 Task: Make in the project AgileDream an epic 'Identity and Access Management (IAM) Process Improvement'. Create in the project AgileDream an epic 'Vulnerability Management Process Improvement'. Add in the project AgileDream an epic 'Penetration Testing Process Improvement'
Action: Mouse moved to (177, 46)
Screenshot: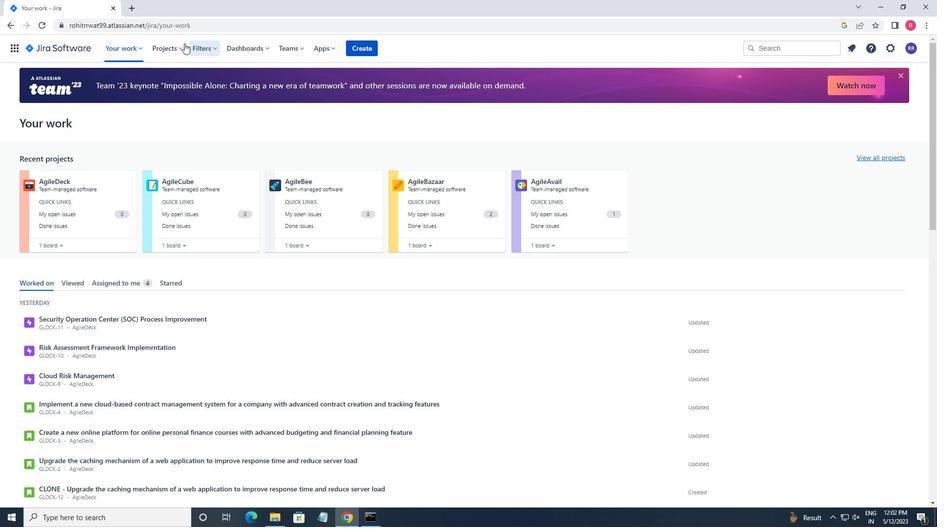 
Action: Mouse pressed left at (177, 46)
Screenshot: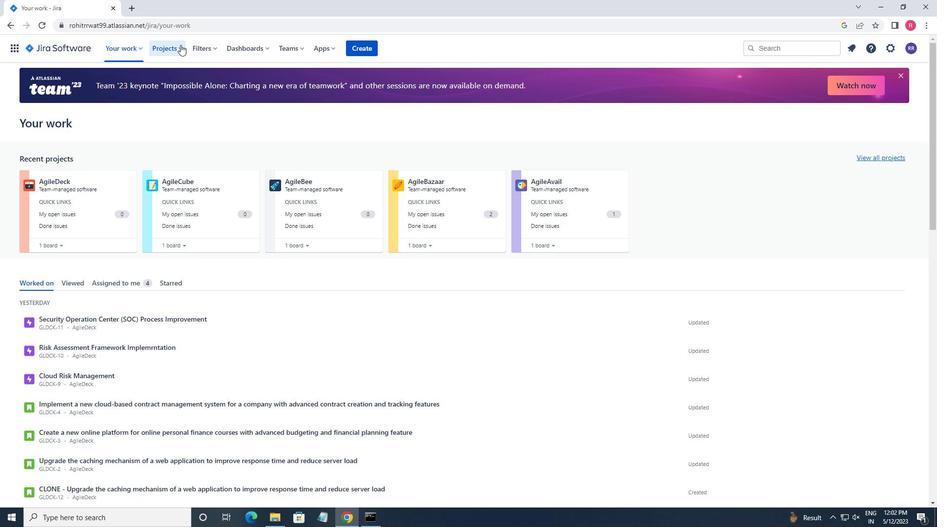 
Action: Mouse moved to (186, 100)
Screenshot: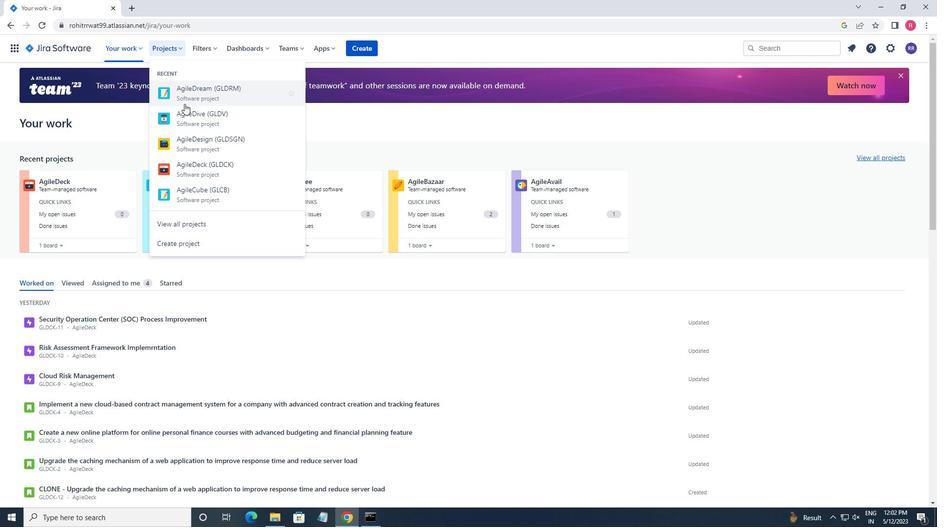 
Action: Mouse pressed left at (186, 100)
Screenshot: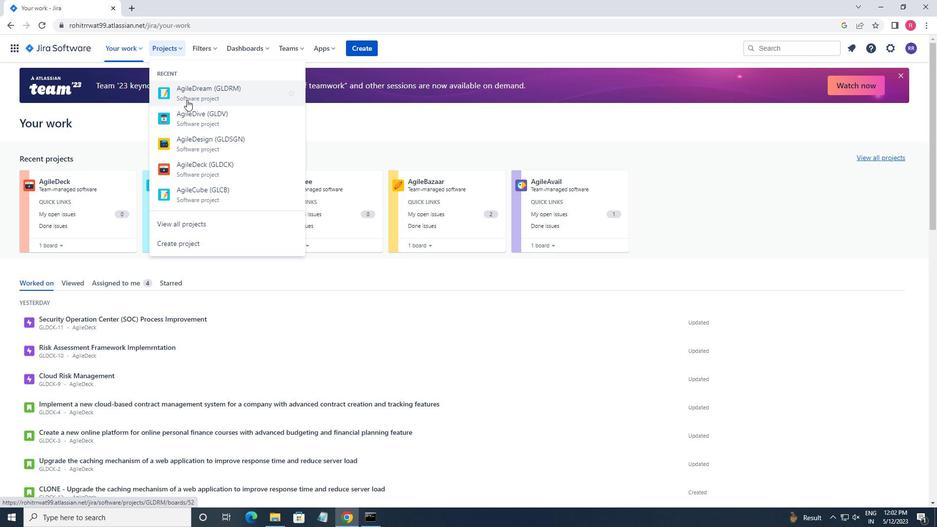 
Action: Mouse moved to (64, 146)
Screenshot: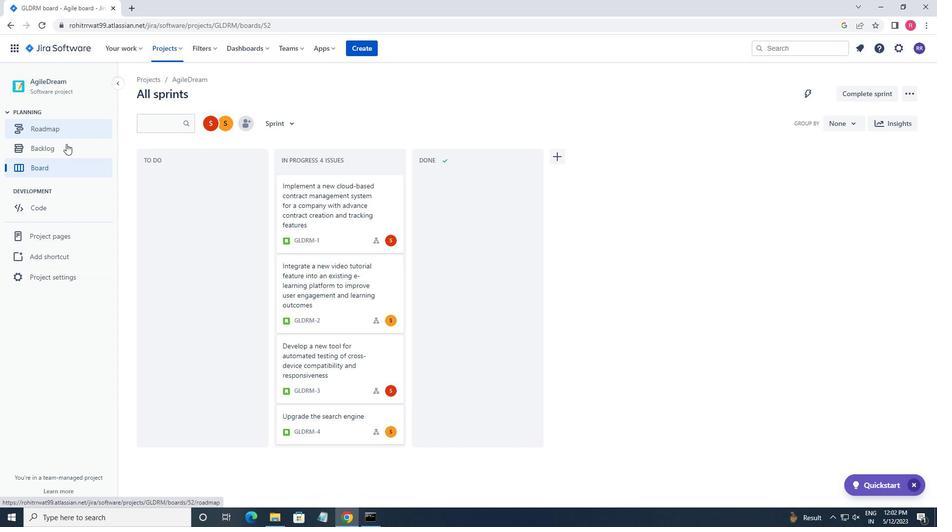 
Action: Mouse pressed left at (64, 146)
Screenshot: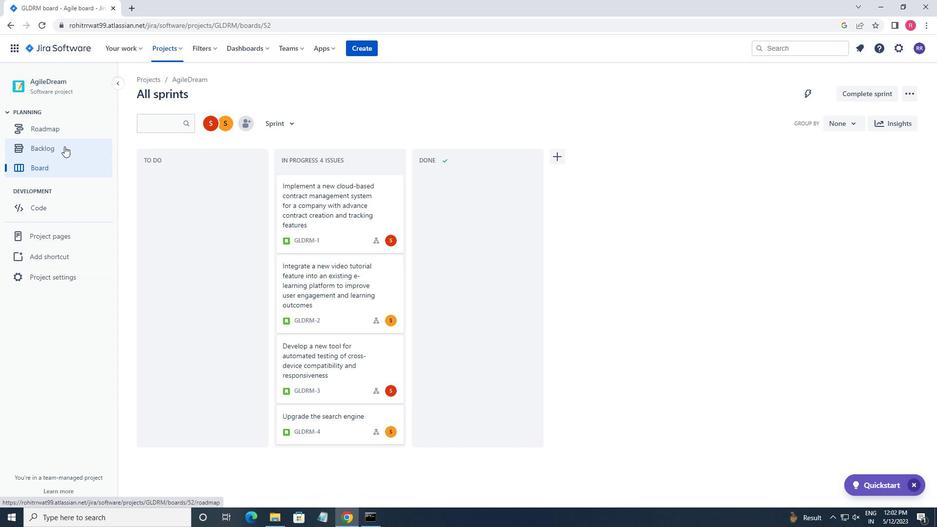 
Action: Mouse moved to (197, 339)
Screenshot: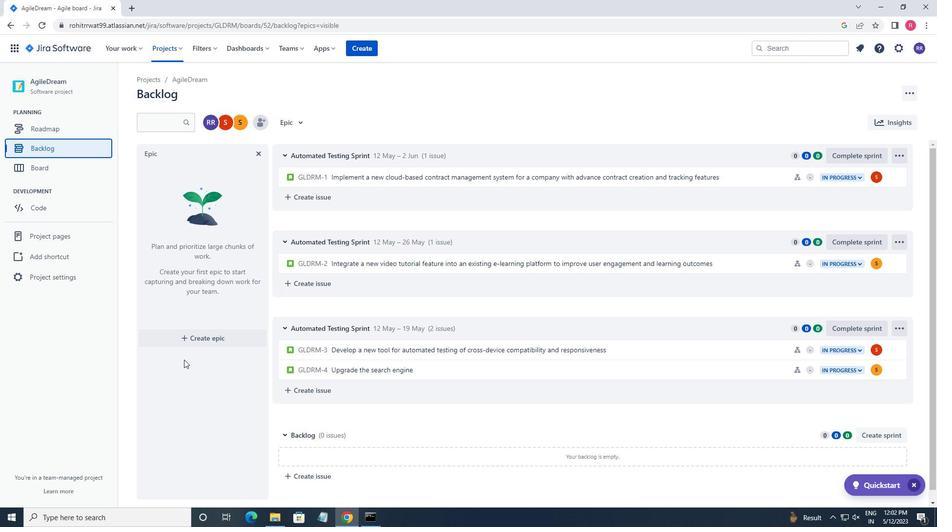 
Action: Mouse pressed left at (197, 339)
Screenshot: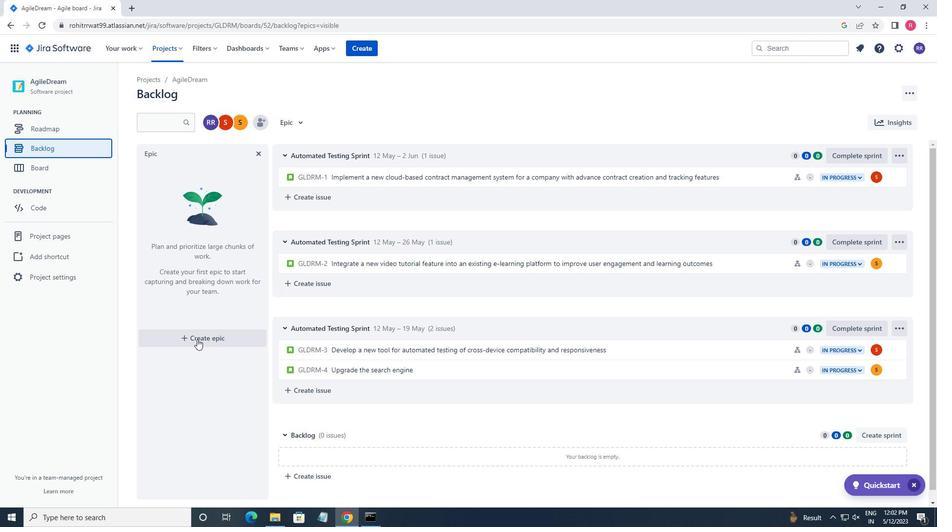 
Action: Mouse moved to (569, 434)
Screenshot: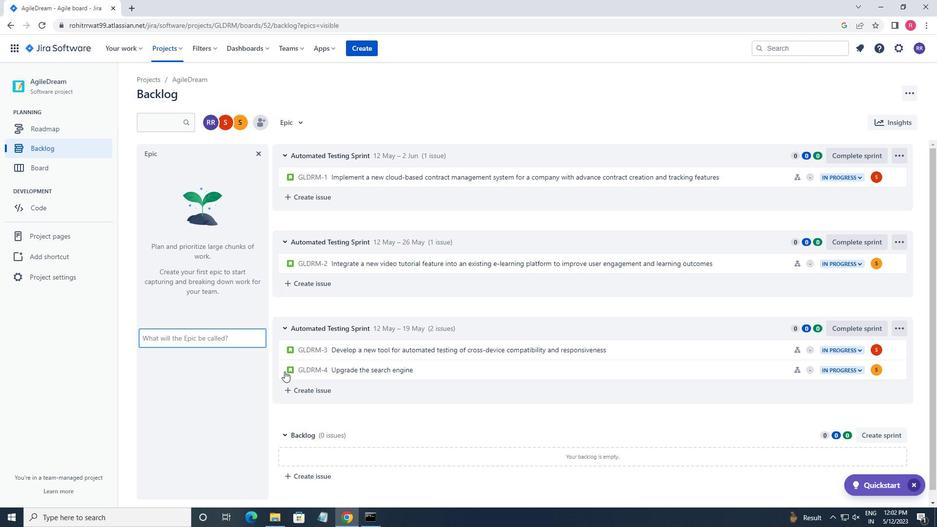 
Action: Key pressed <Key.shift_r>Identity<Key.space>and<Key.space><Key.shift>ACCESS<Key.space><Key.shift_r>MANAGEMENT<Key.space><Key.shift_r>(<Key.shift_r><Key.shift_r><Key.shift_r><Key.shift_r><Key.shift_r><Key.shift_r><Key.shift_r><Key.shift_r><Key.shift_r><Key.shift_r><Key.shift_r><Key.shift_r><Key.shift_r><Key.shift_r><Key.shift_r><Key.shift_r><Key.shift_r><Key.shift_r><Key.shift_r><Key.shift_r><Key.shift_r><Key.shift_r><Key.shift_r><Key.shift_r><Key.shift_r><Key.shift_r><Key.shift_r><Key.shift_r><Key.shift_r><Key.shift_r><Key.shift_r><Key.shift_r><Key.shift_r><Key.shift_r><Key.shift_r>IAM)<Key.space><Key.shift_r><Key.shift_r>PROCESS<Key.space><Key.shift_r>IMPROVEMENT<Key.enter><Key.shift><Key.shift><Key.shift><Key.shift><Key.shift><Key.shift><Key.shift>VULNERABILITY<Key.space><Key.shift_r>MANAGEMENT<Key.space><Key.space><Key.shift_r><Key.shift_r><Key.shift_r><Key.shift_r><Key.shift_r><Key.shift_r><Key.shift_r><Key.shift_r><Key.shift_r><Key.shift_r><Key.shift_r><Key.shift_r><Key.shift_r><Key.shift_r><Key.shift_r><Key.shift_r><Key.shift_r><Key.shift_r><Key.shift_r><Key.shift_r><Key.shift_r><Key.shift_r>PROCESS<Key.space><Key.shift_r>IMPROVEMENT<Key.enter><Key.shift_r>PENETRATION<Key.space><Key.shift>TESTING<Key.space><Key.shift_r>PROCESS<Key.space><Key.shift_r>IMPROVEMENT<Key.enter>
Screenshot: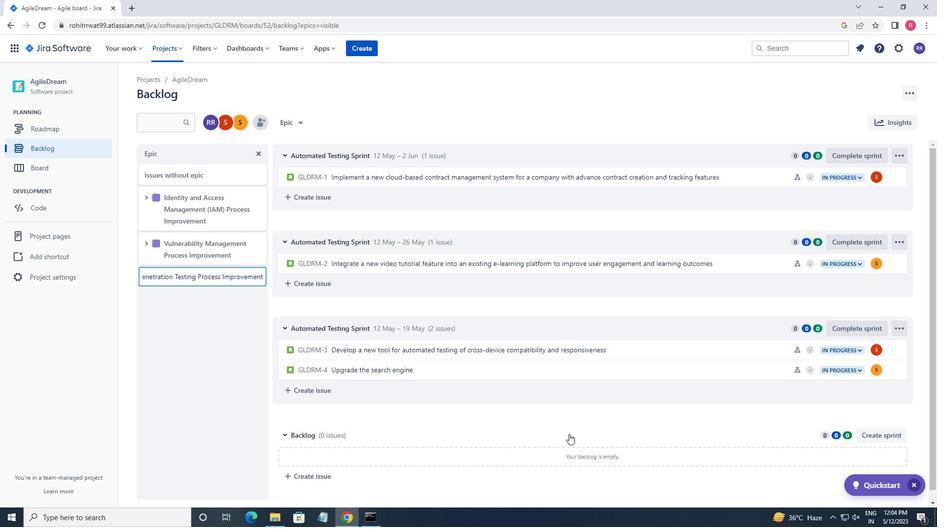 
